 Task: Use Tigris Effect in this video Movie B.mp4
Action: Mouse moved to (391, 43)
Screenshot: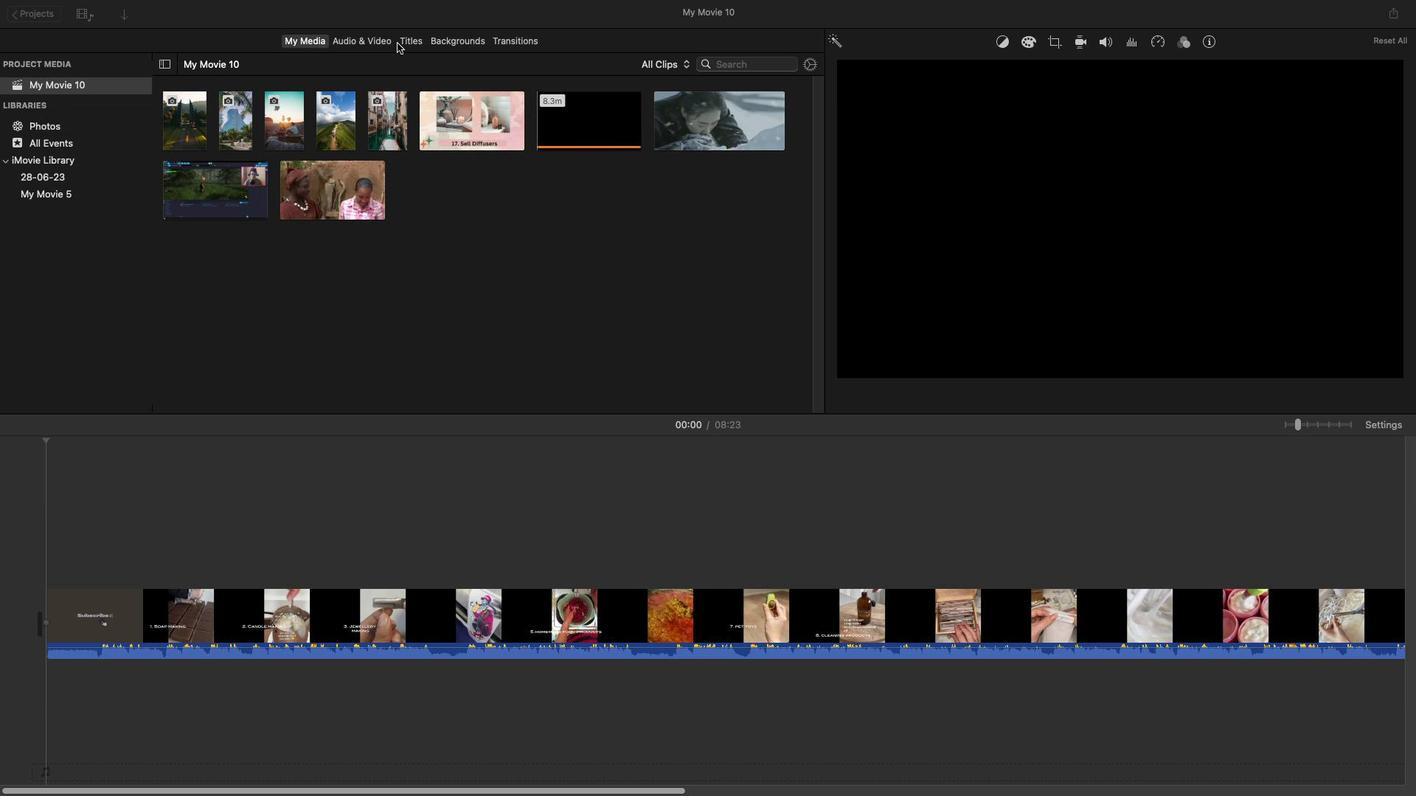 
Action: Mouse pressed left at (391, 43)
Screenshot: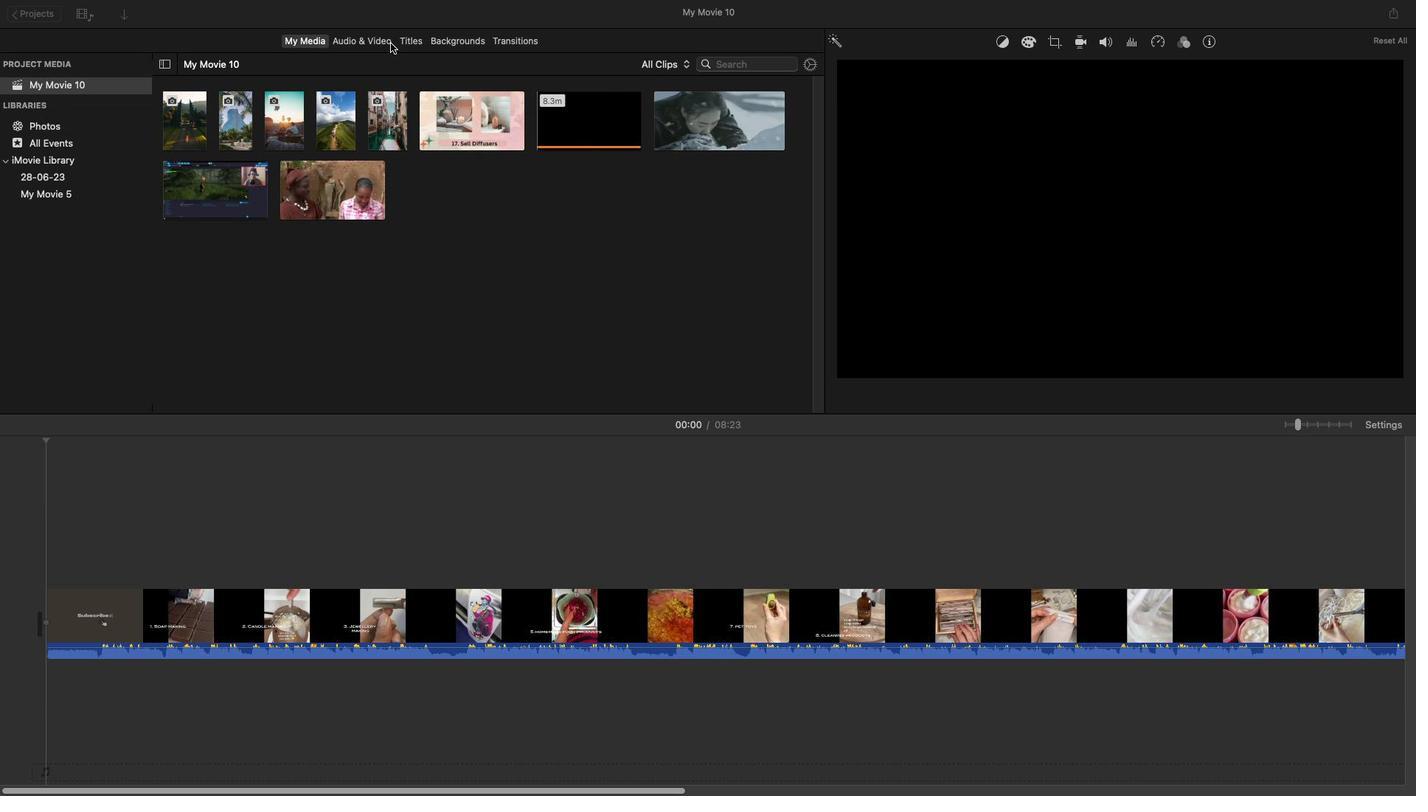 
Action: Mouse moved to (276, 323)
Screenshot: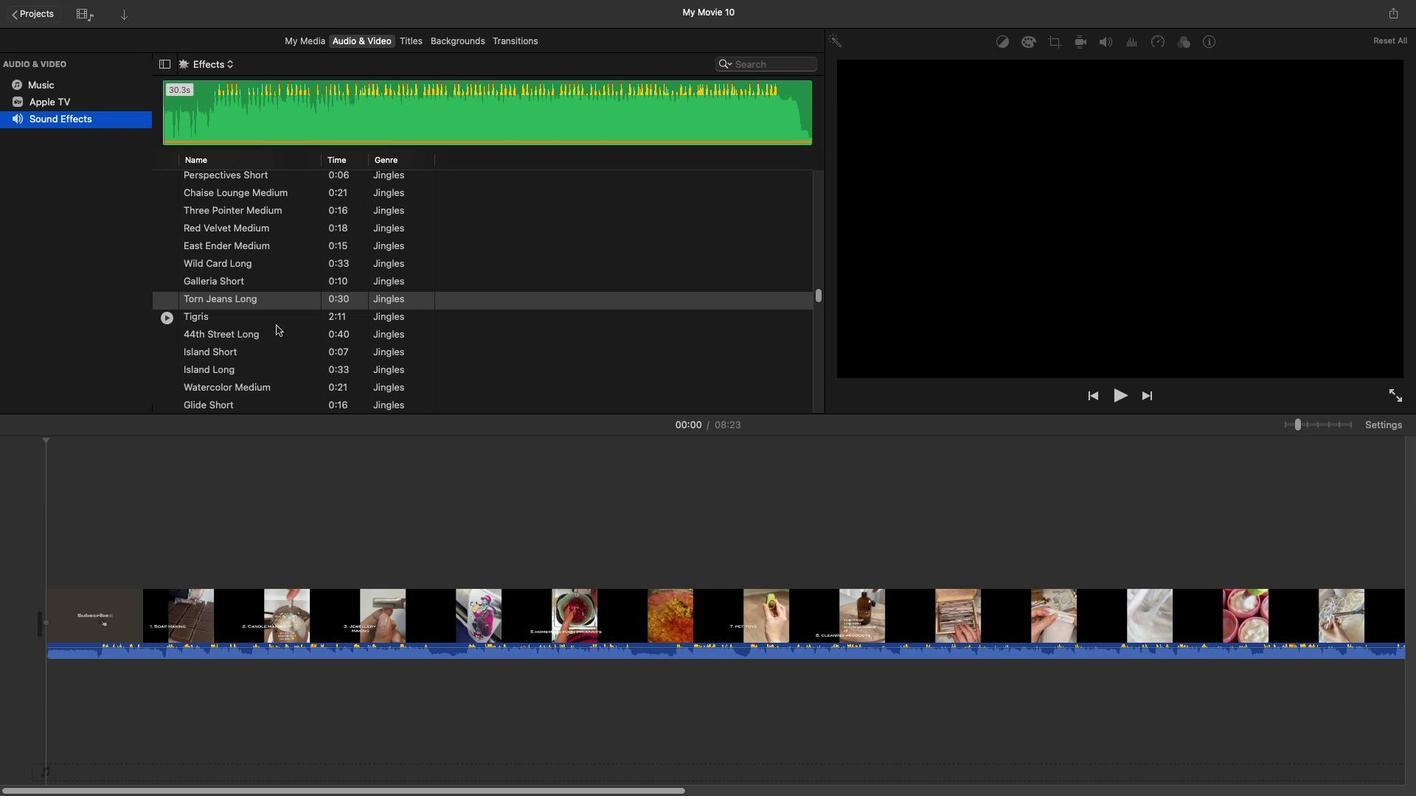 
Action: Mouse pressed left at (276, 323)
Screenshot: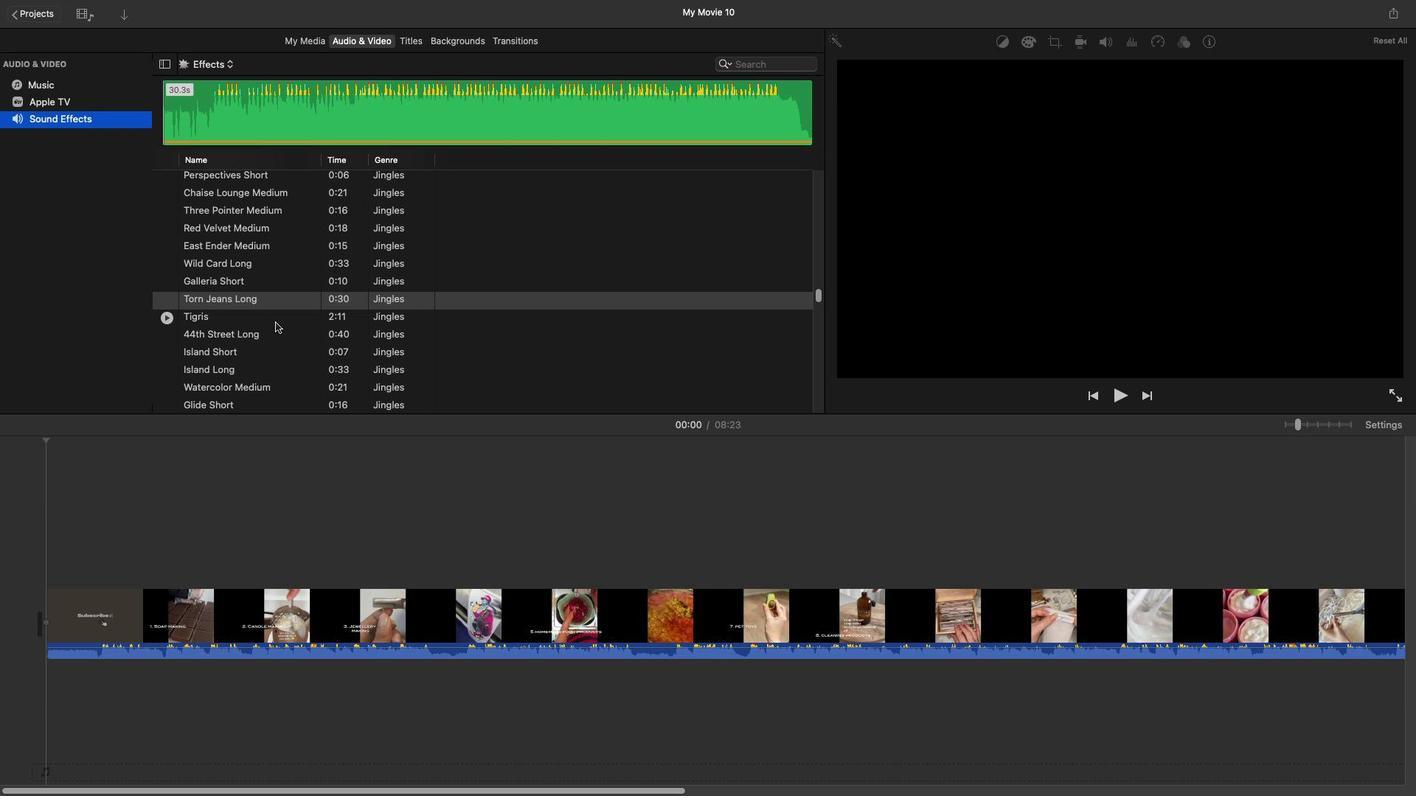 
Action: Mouse pressed left at (276, 323)
Screenshot: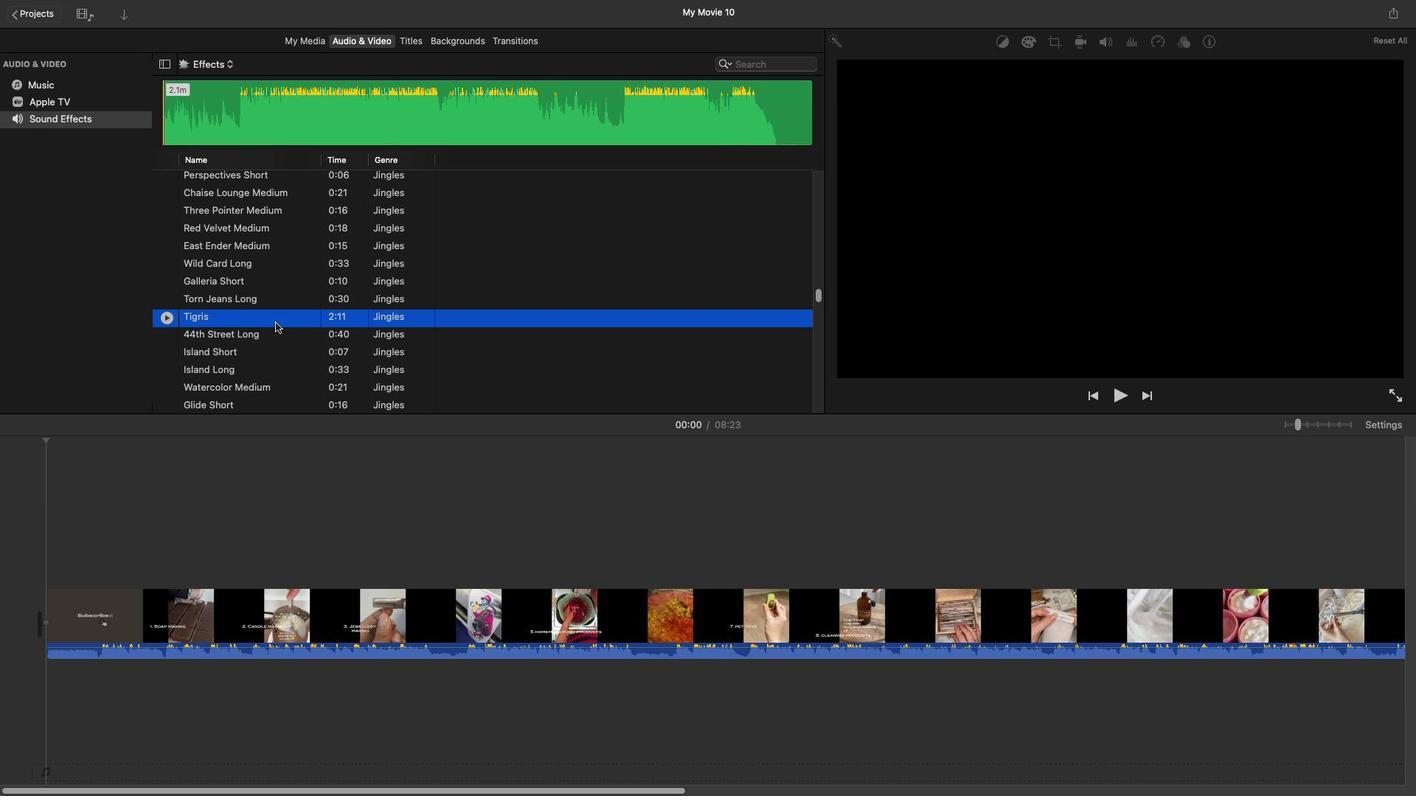 
Action: Mouse moved to (194, 315)
Screenshot: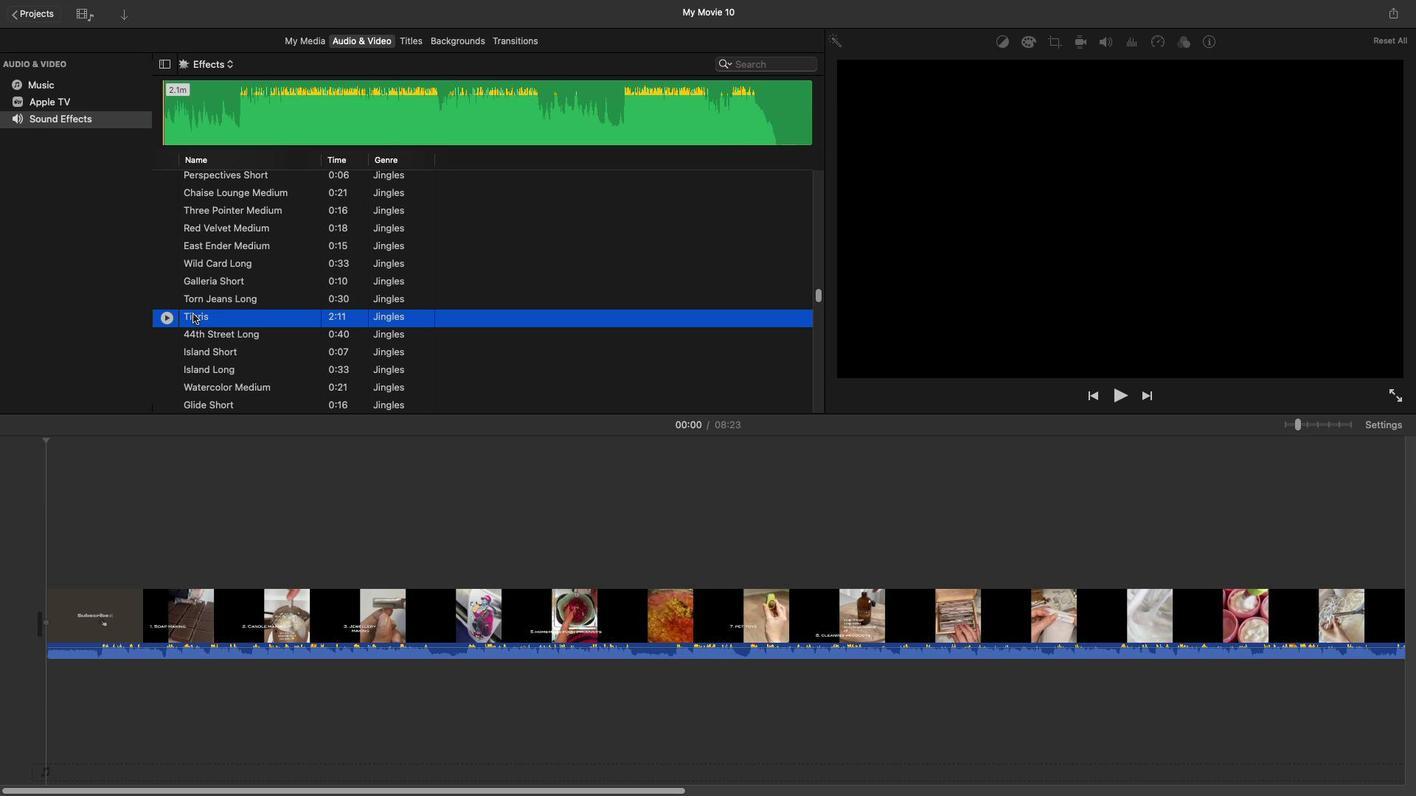 
Action: Mouse pressed left at (194, 315)
Screenshot: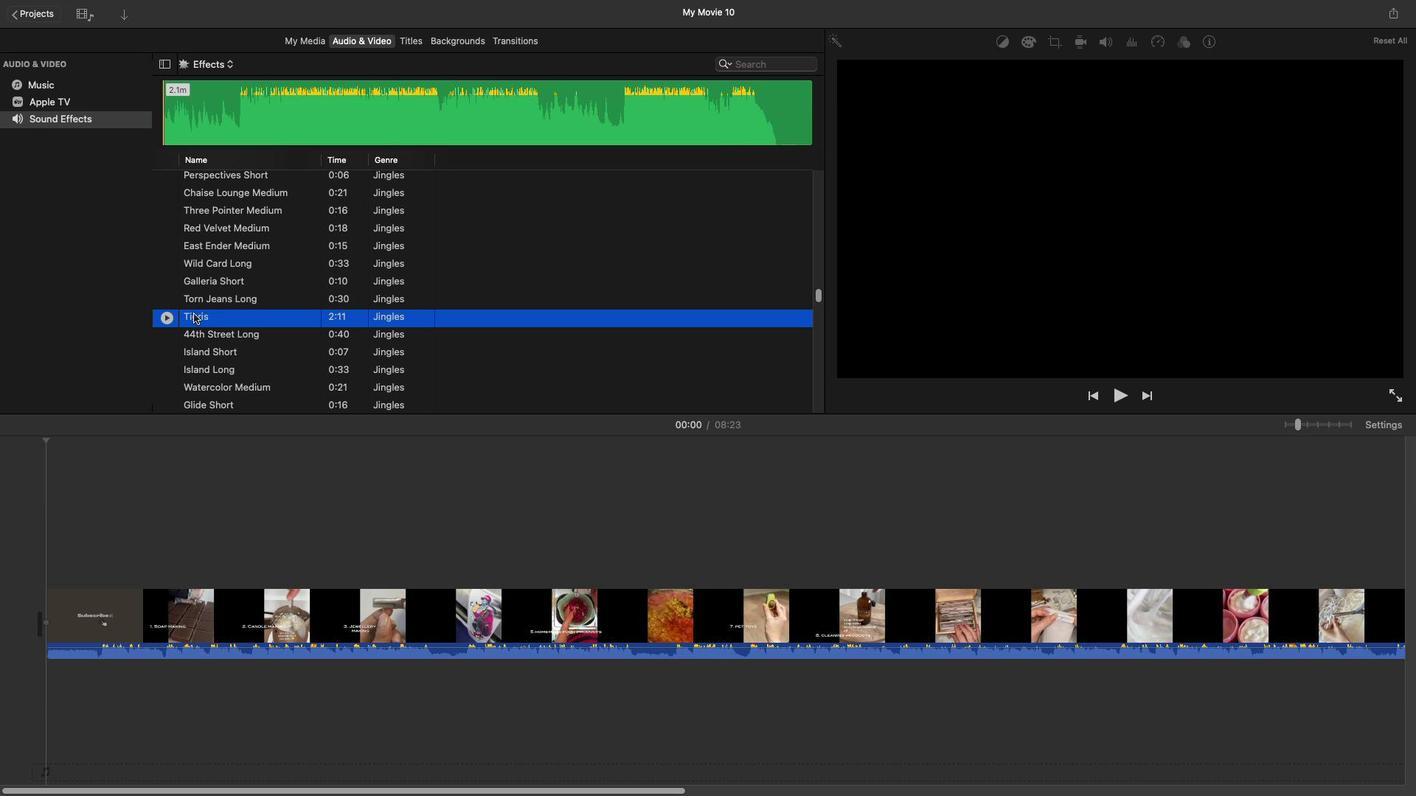 
Action: Mouse moved to (9, 688)
Screenshot: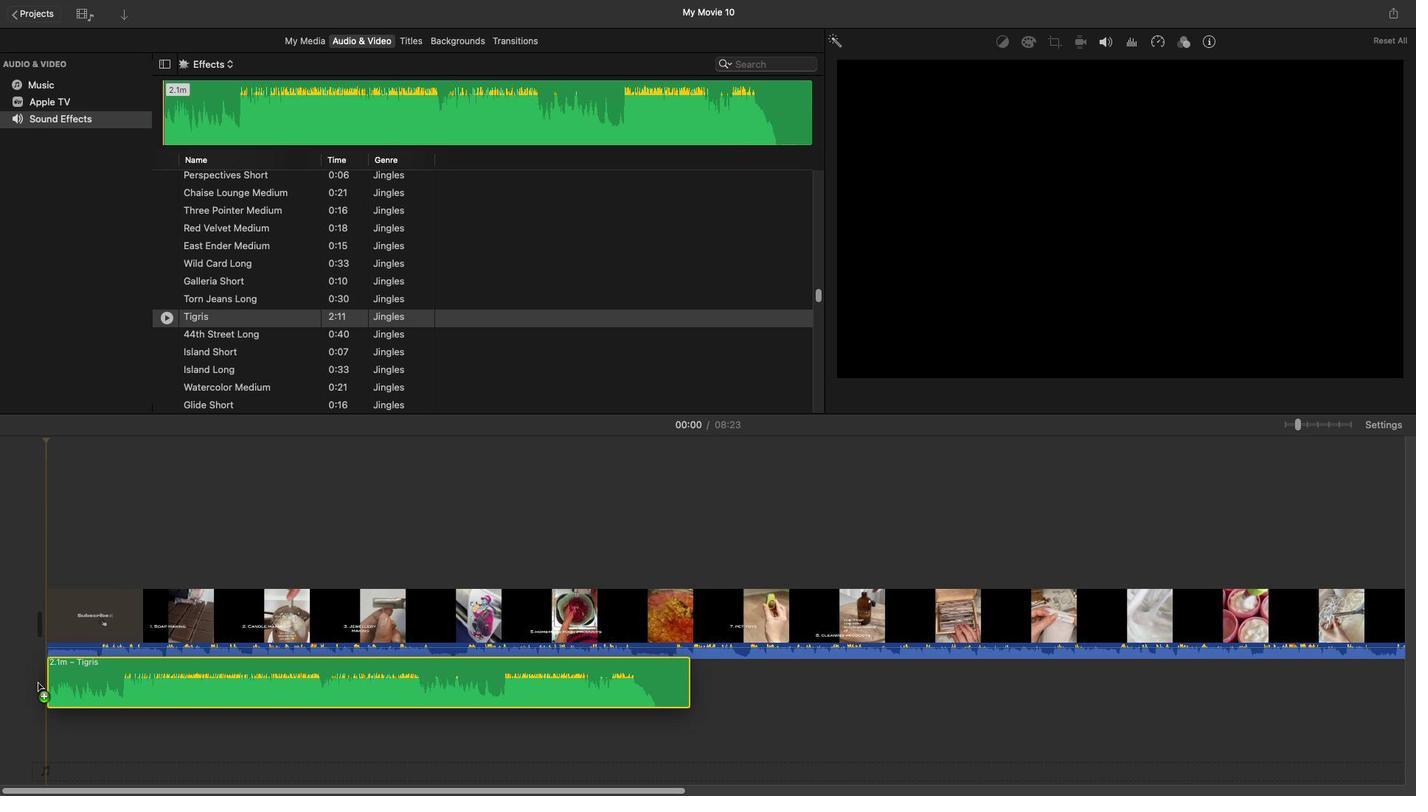 
